 Task: Look for properties with dishwasher facilities.
Action: Mouse moved to (208, 337)
Screenshot: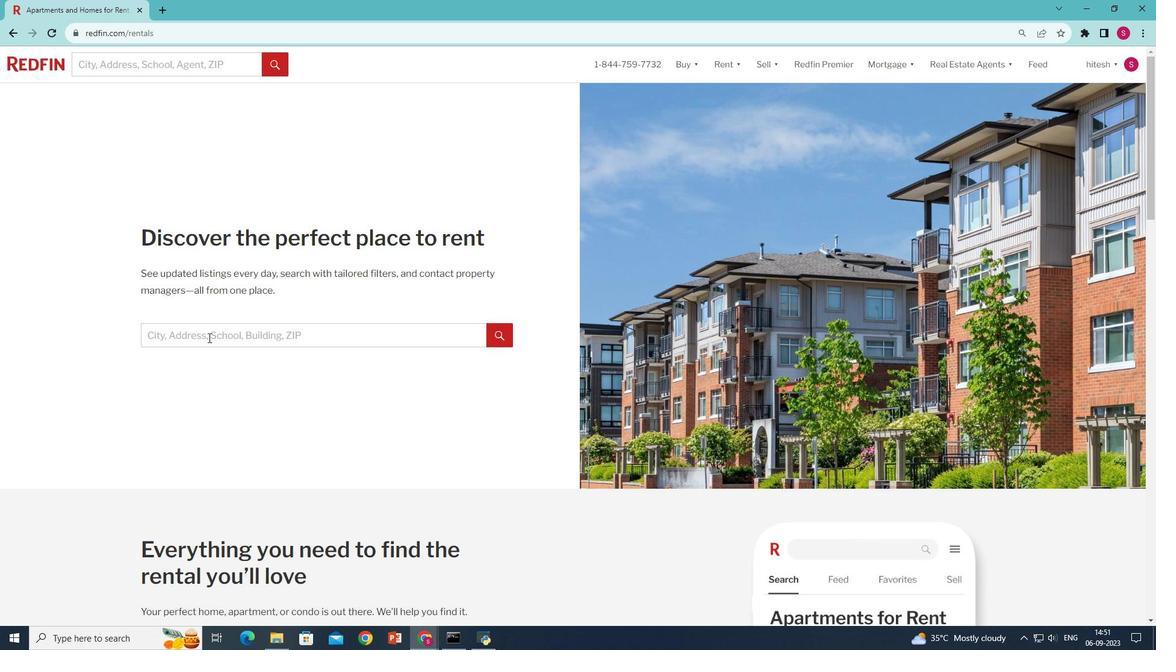 
Action: Mouse pressed left at (208, 337)
Screenshot: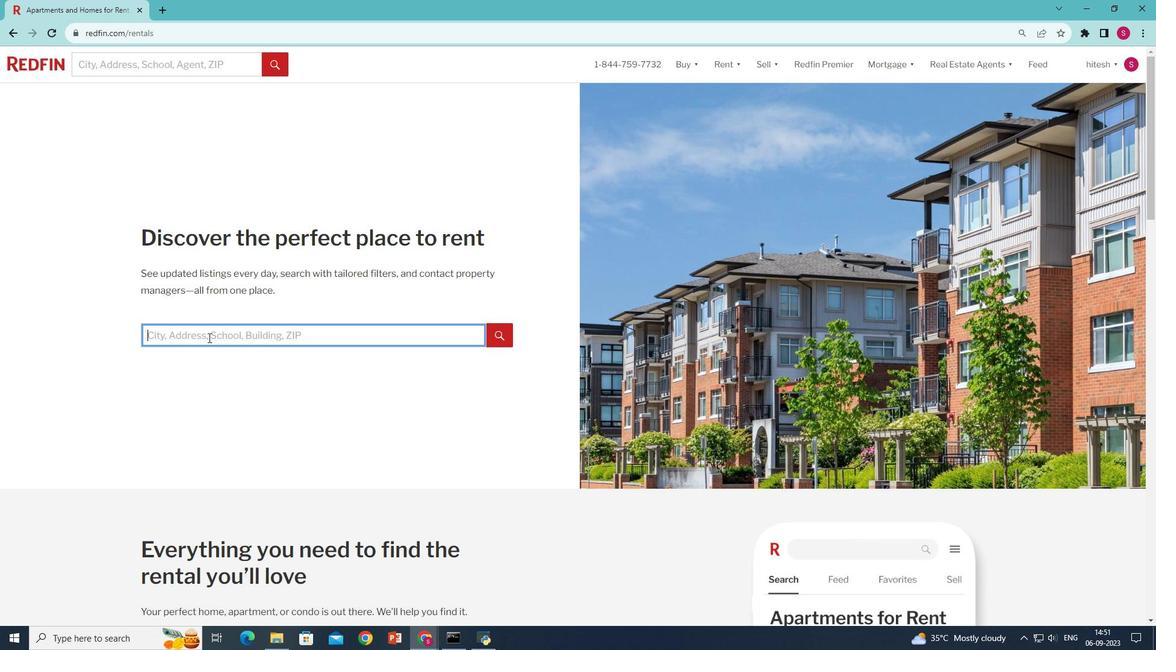 
Action: Key pressed <Key.shift><Key.shift><Key.shift><Key.shift><Key.shift><Key.shift><Key.shift><Key.shift><Key.shift><Key.shift><Key.shift><Key.shift>New<Key.space><Key.shift>Yor,<Key.space><Key.caps_lock>NY,USA
Screenshot: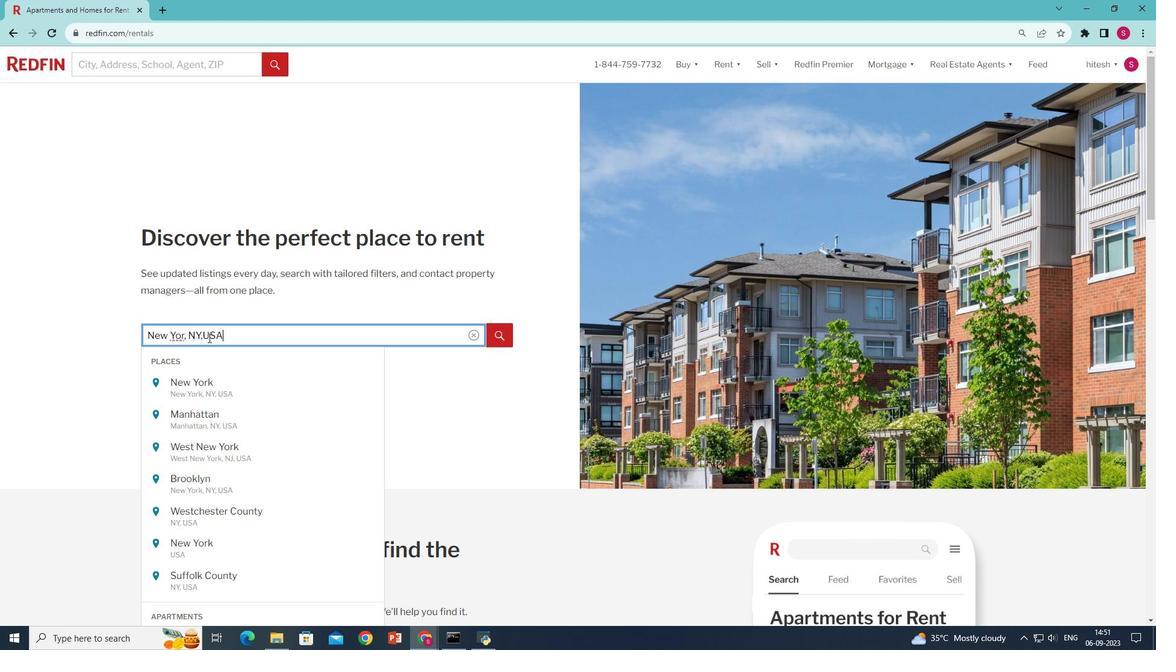 
Action: Mouse moved to (183, 334)
Screenshot: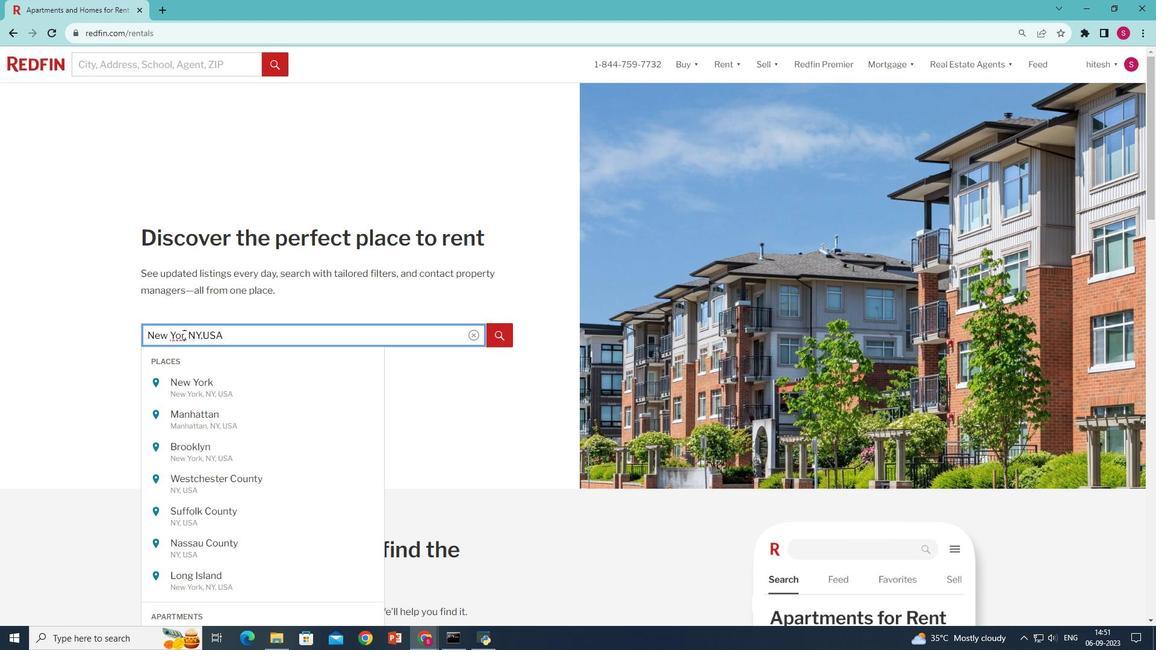 
Action: Mouse pressed left at (183, 334)
Screenshot: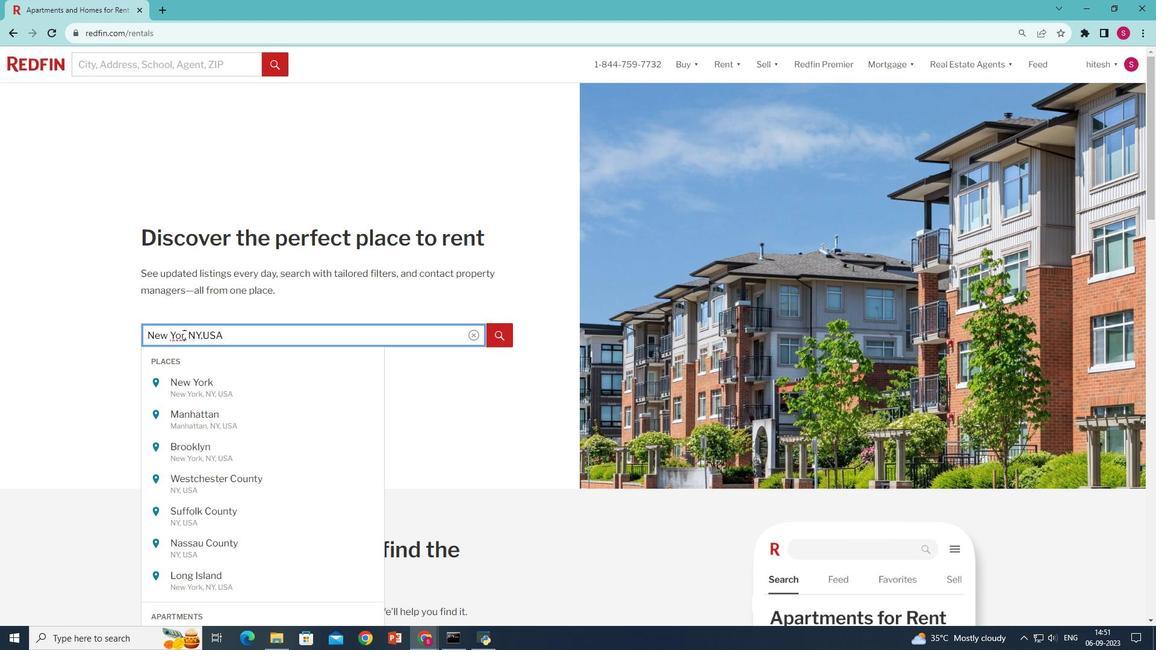 
Action: Key pressed K
Screenshot: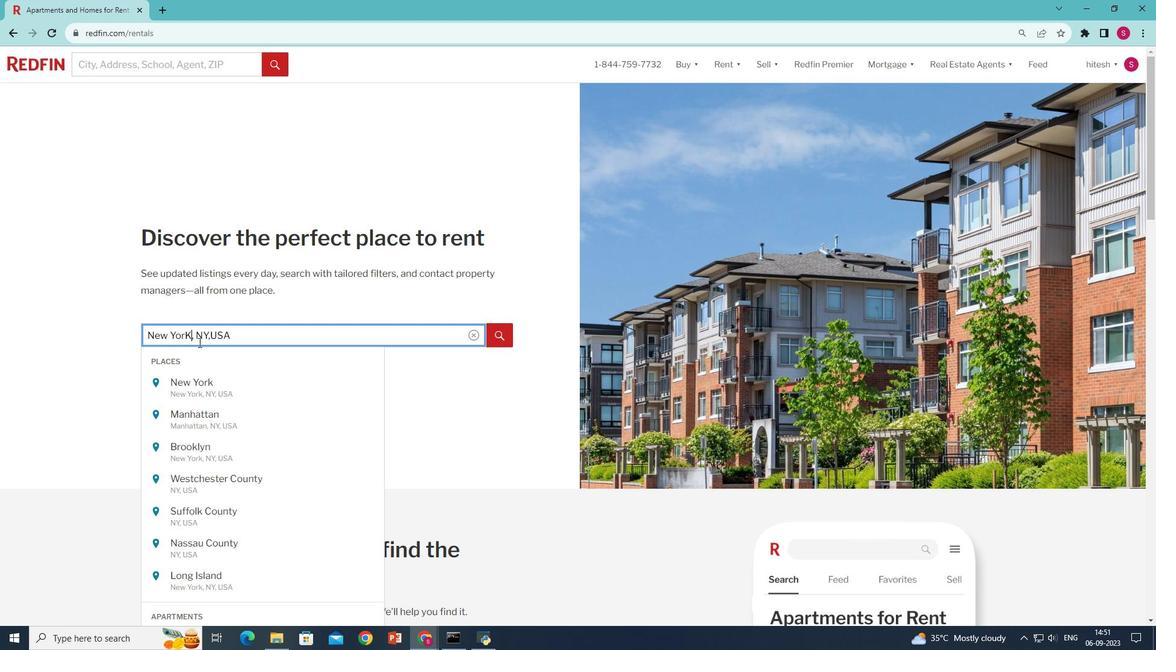 
Action: Mouse moved to (499, 337)
Screenshot: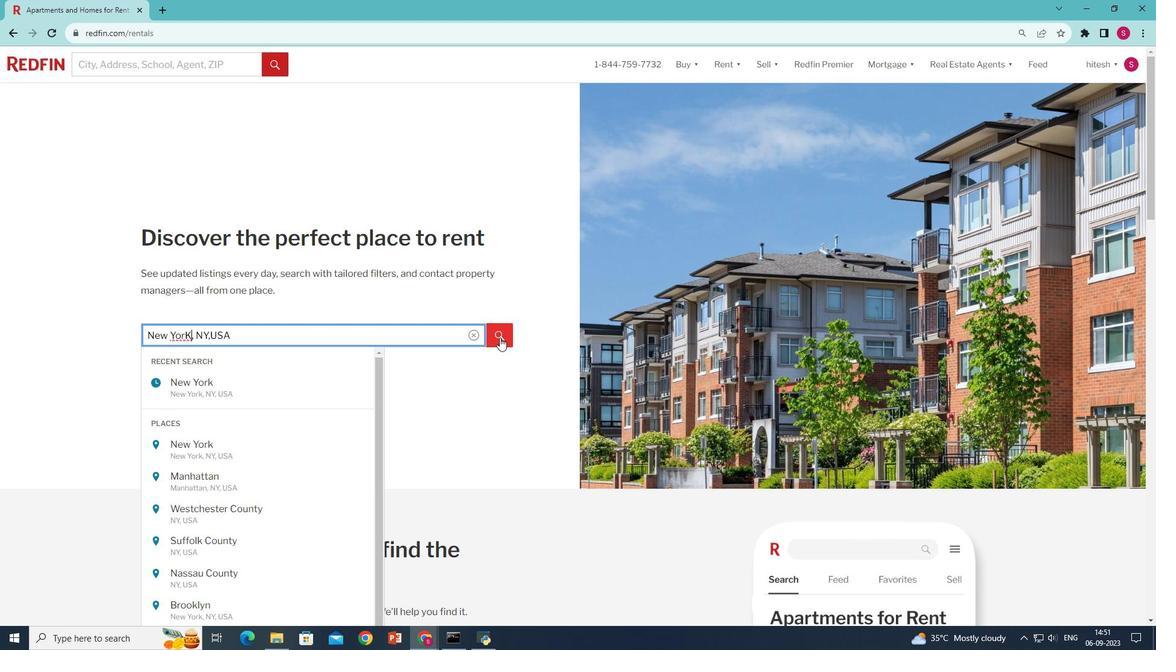
Action: Mouse pressed left at (499, 337)
Screenshot: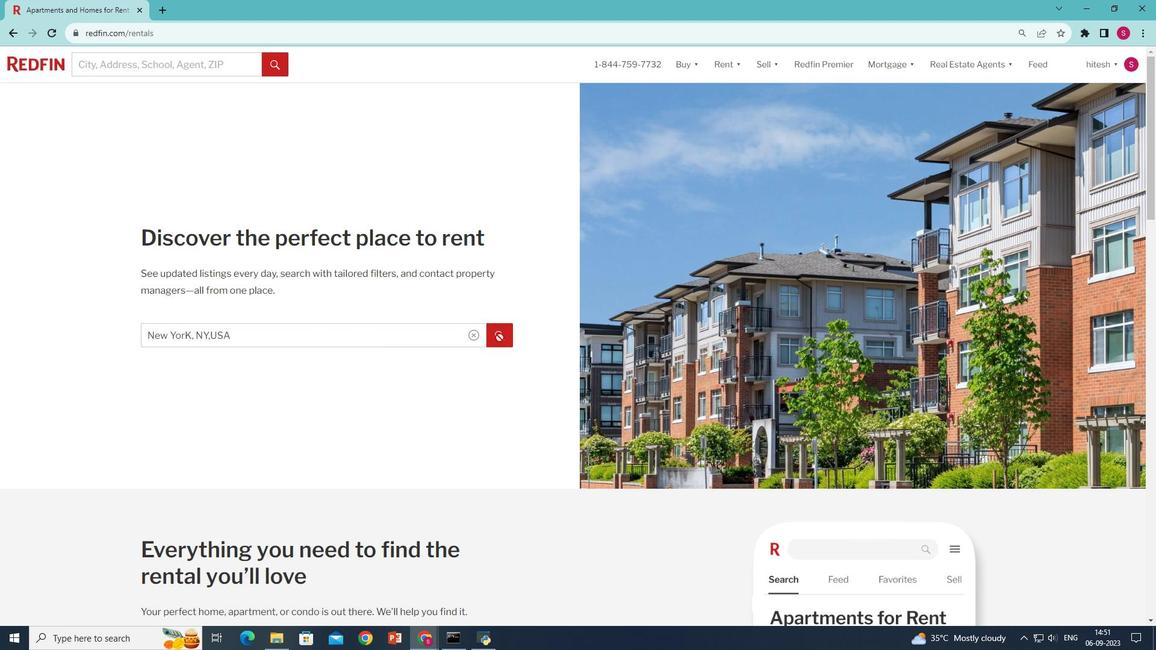 
Action: Mouse moved to (337, 149)
Screenshot: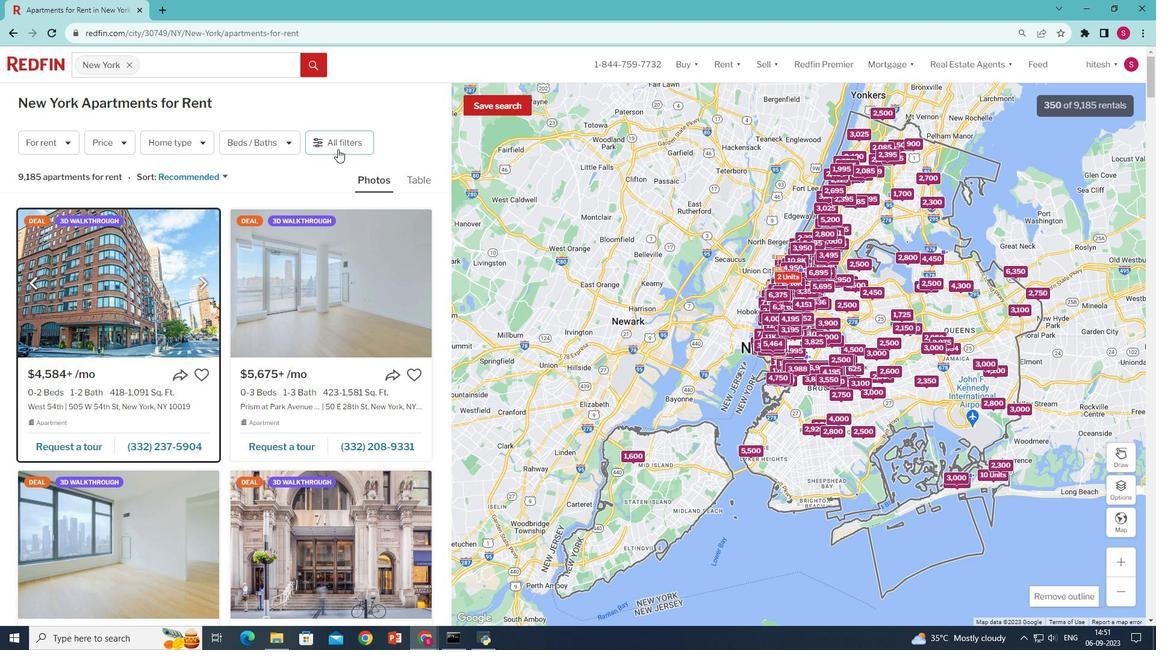
Action: Mouse pressed left at (337, 149)
Screenshot: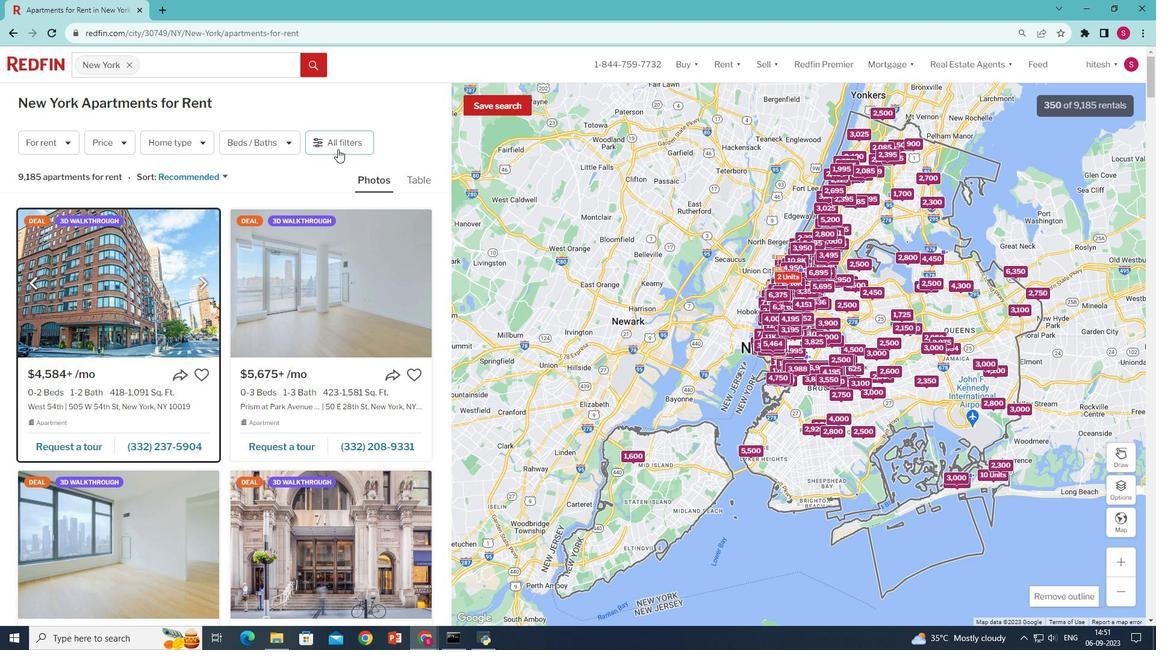 
Action: Mouse scrolled (337, 148) with delta (0, 0)
Screenshot: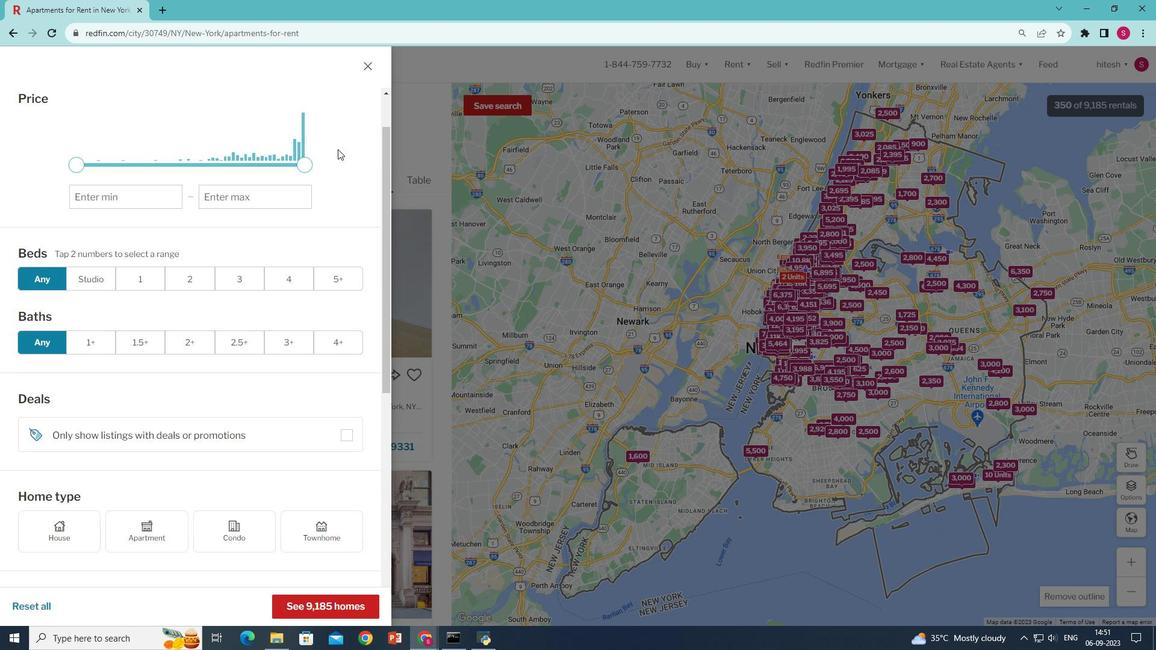 
Action: Mouse scrolled (337, 148) with delta (0, 0)
Screenshot: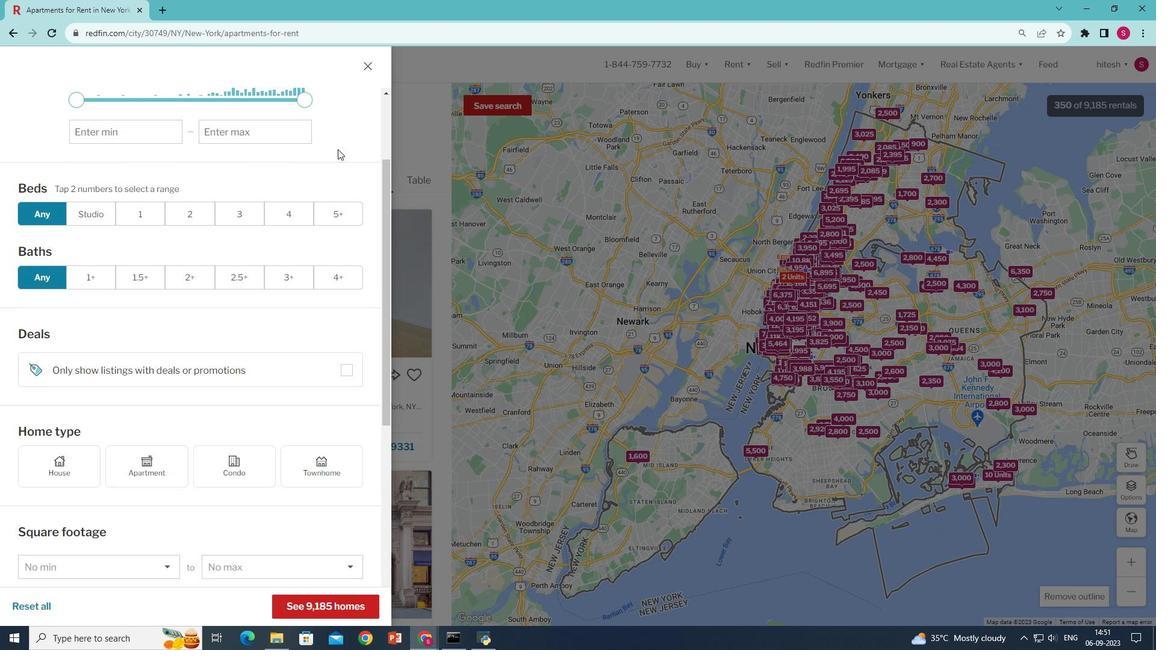 
Action: Mouse scrolled (337, 148) with delta (0, 0)
Screenshot: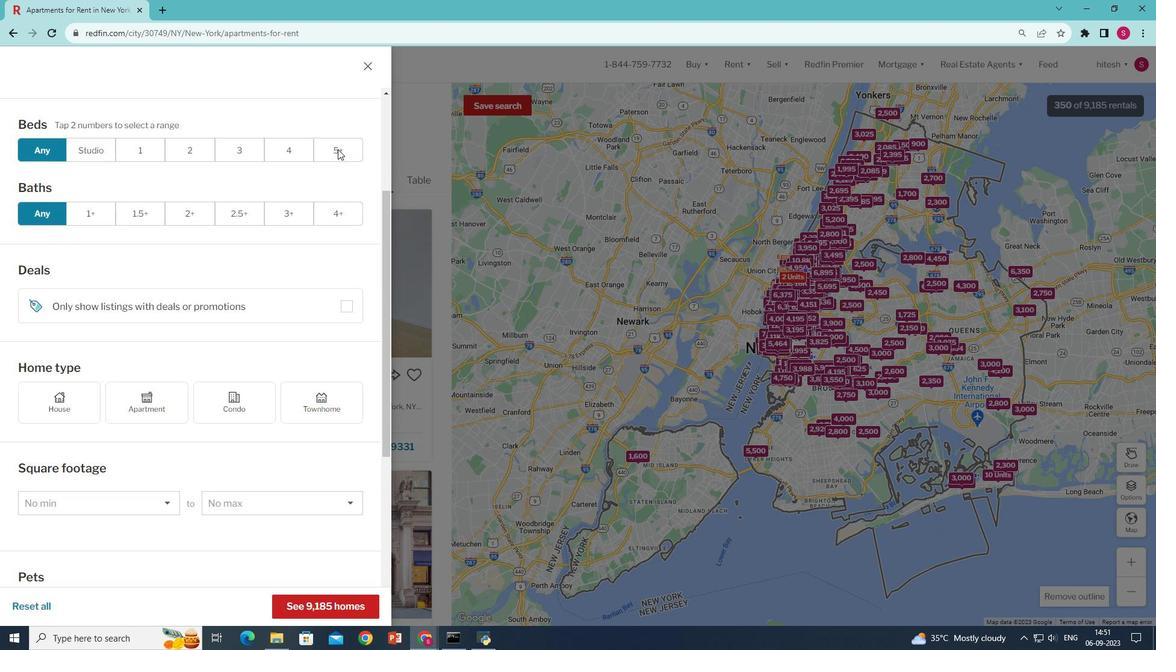 
Action: Mouse scrolled (337, 148) with delta (0, 0)
Screenshot: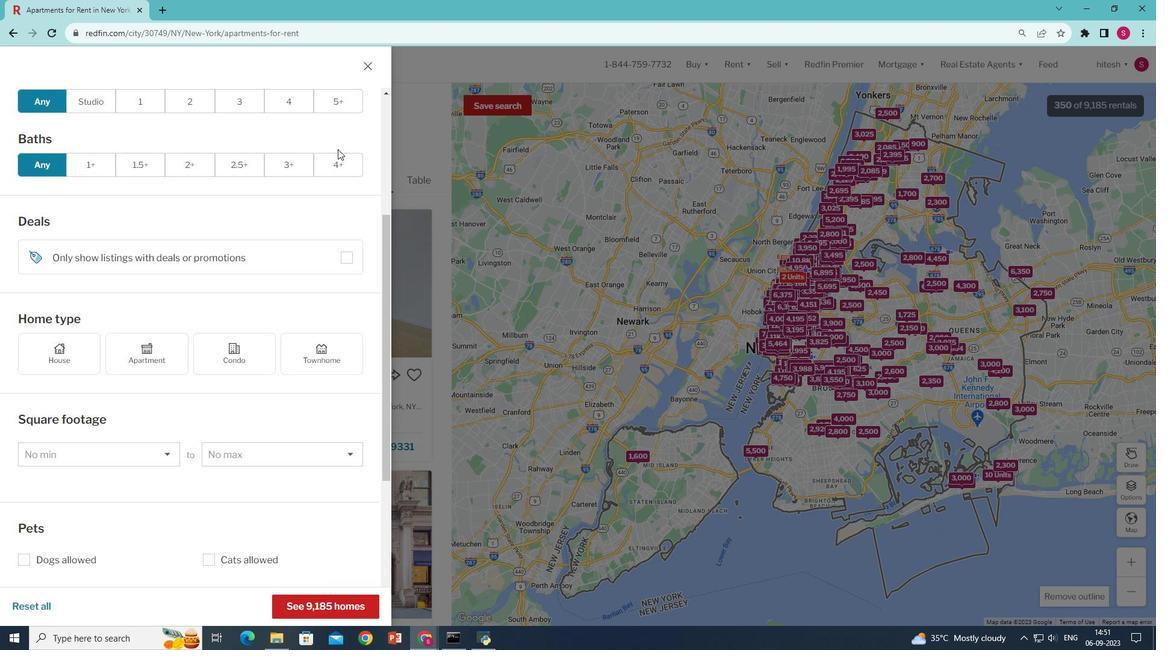 
Action: Mouse scrolled (337, 148) with delta (0, 0)
Screenshot: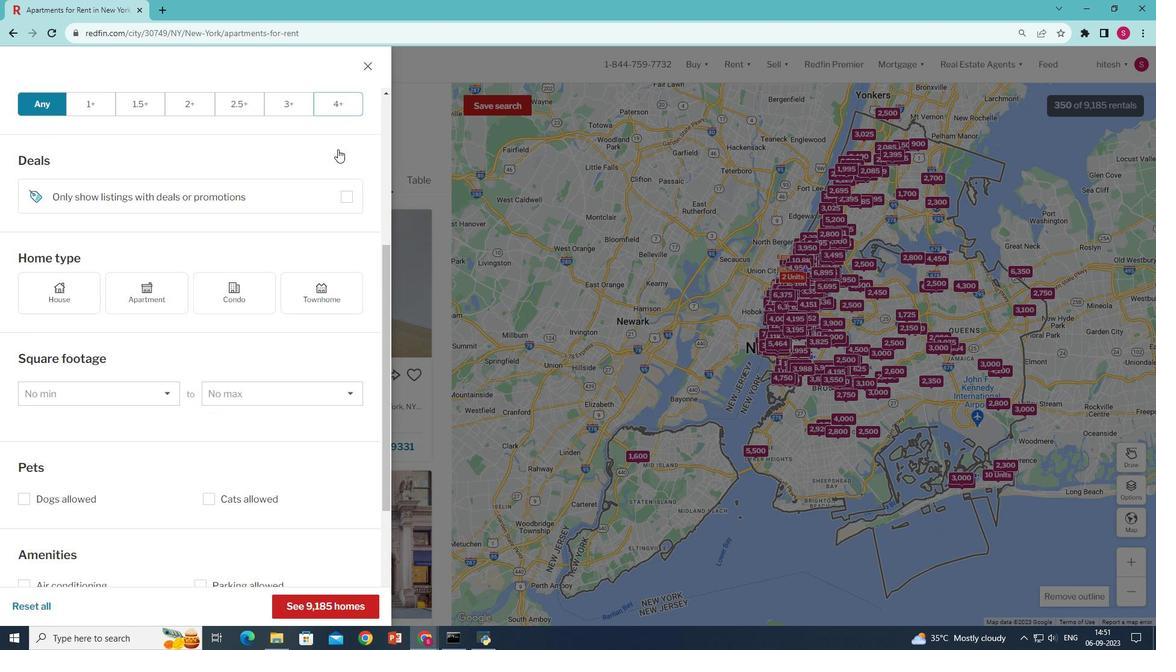 
Action: Mouse scrolled (337, 148) with delta (0, 0)
Screenshot: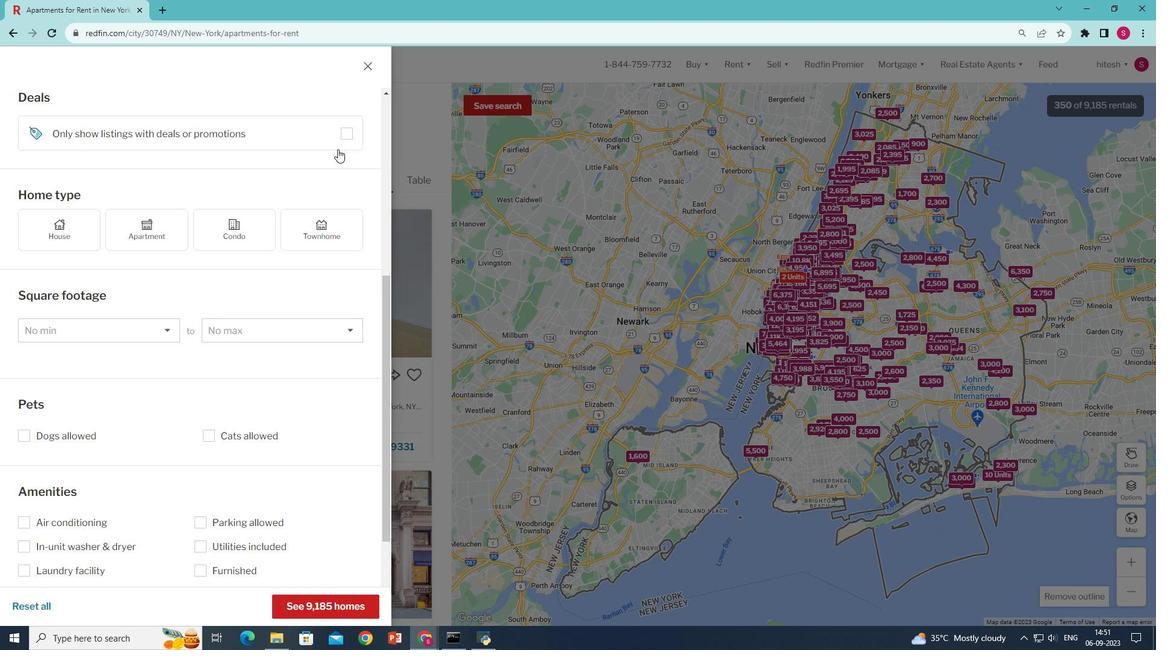
Action: Mouse scrolled (337, 148) with delta (0, 0)
Screenshot: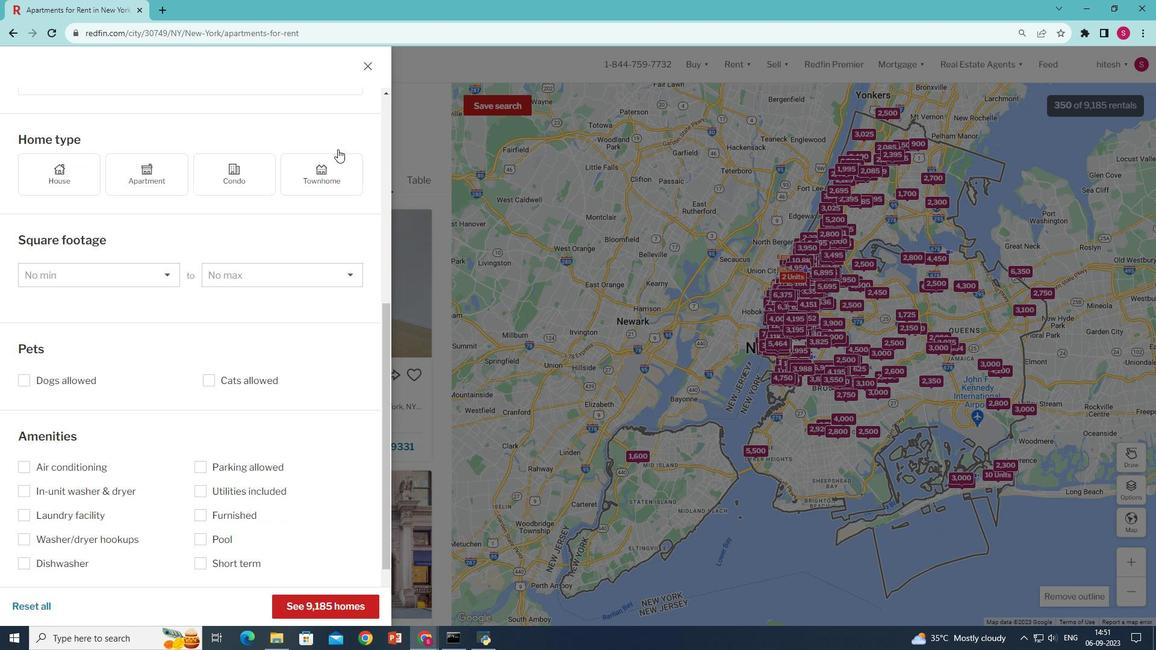
Action: Mouse scrolled (337, 148) with delta (0, 0)
Screenshot: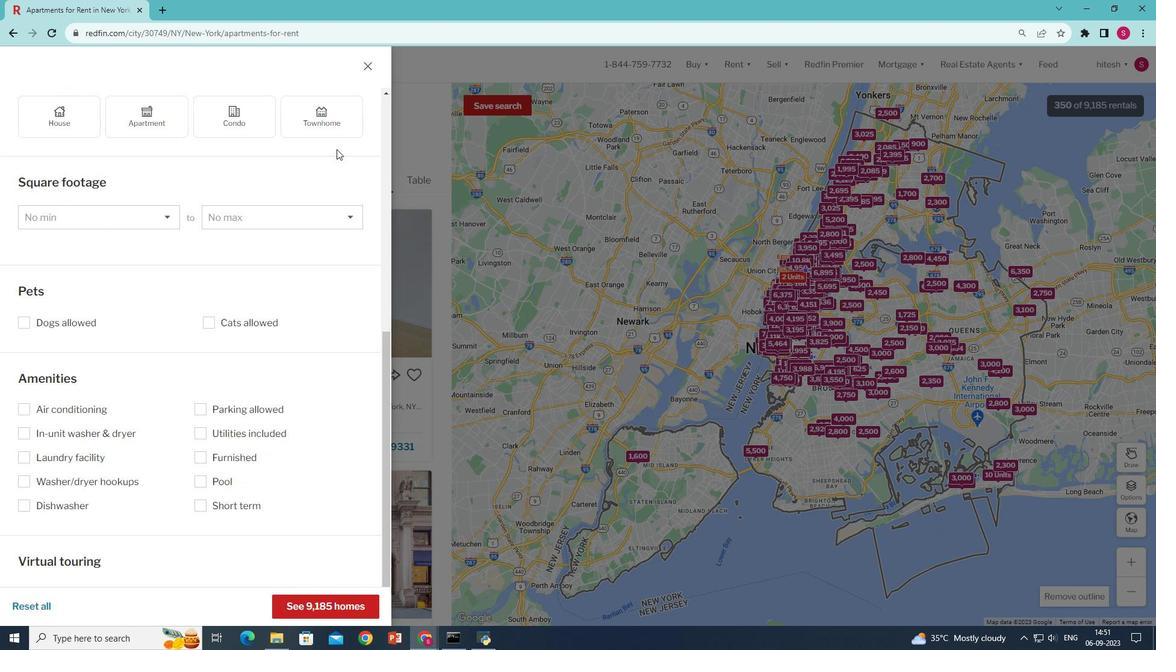 
Action: Mouse scrolled (337, 148) with delta (0, 0)
Screenshot: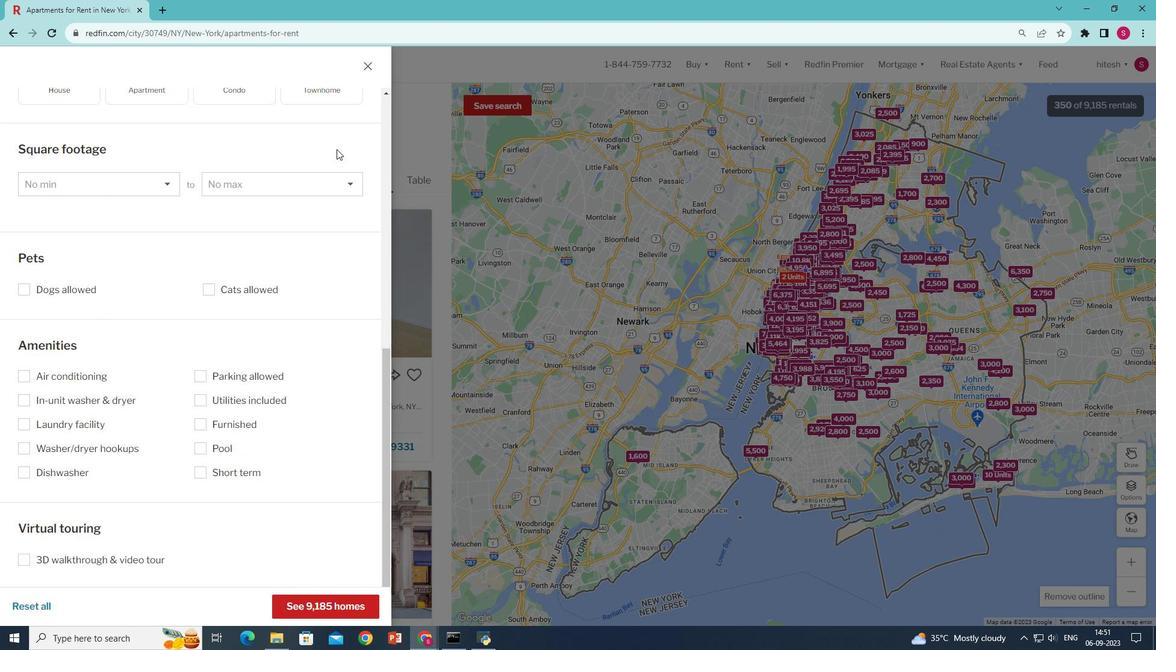 
Action: Mouse moved to (336, 149)
Screenshot: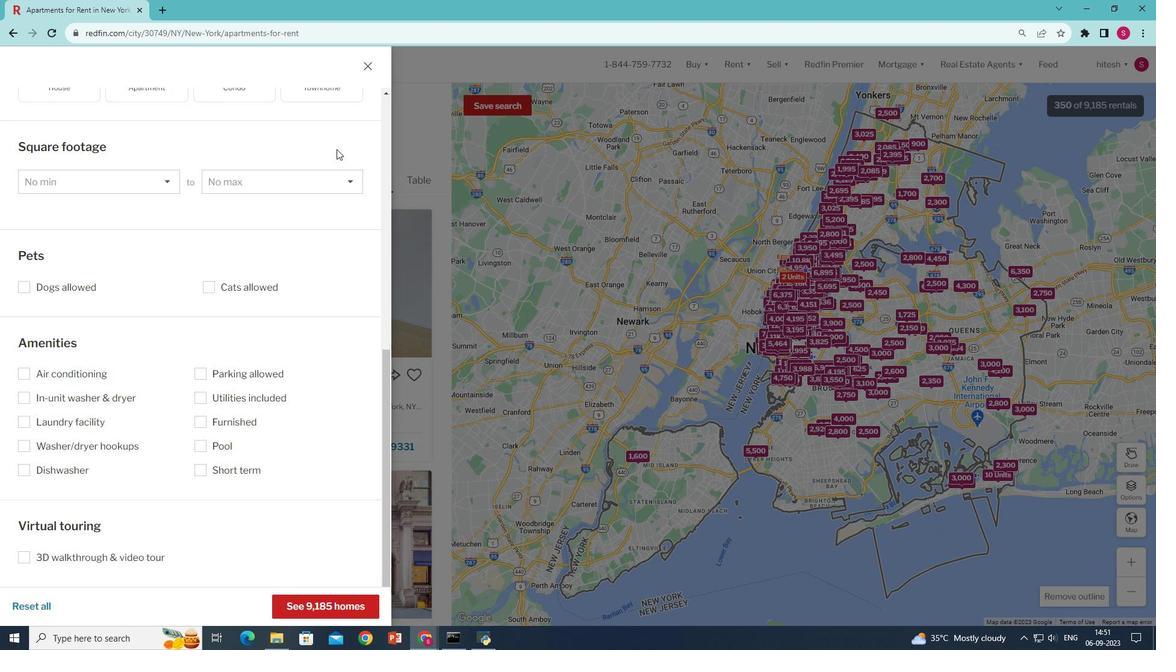 
Action: Mouse scrolled (336, 148) with delta (0, 0)
Screenshot: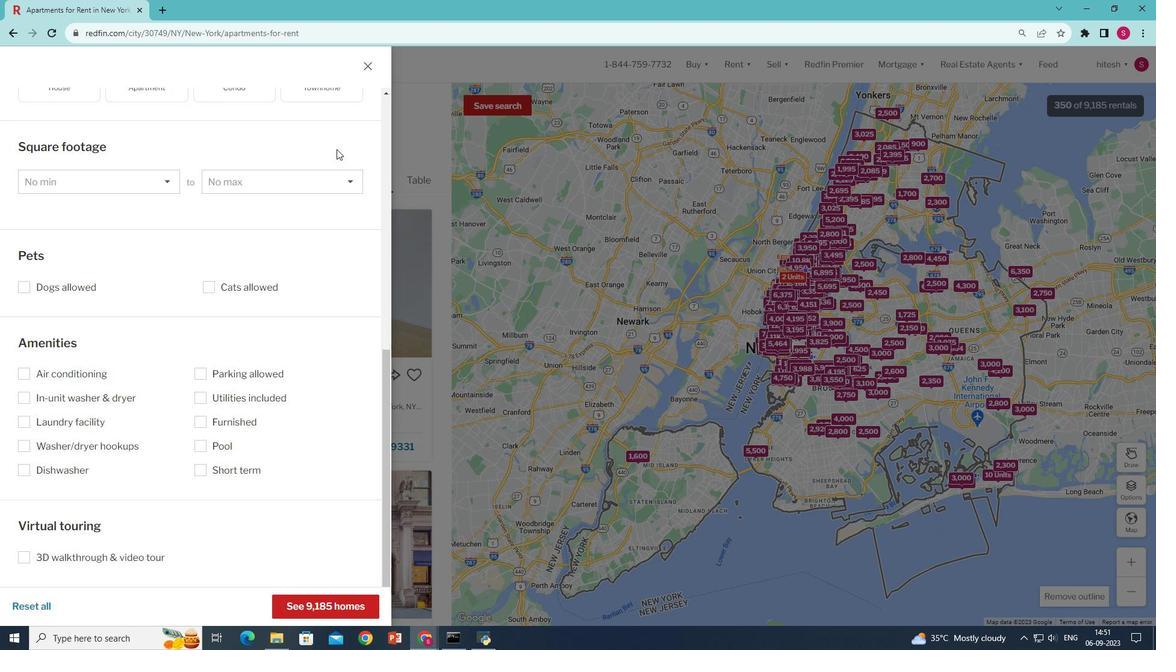 
Action: Mouse scrolled (336, 148) with delta (0, 0)
Screenshot: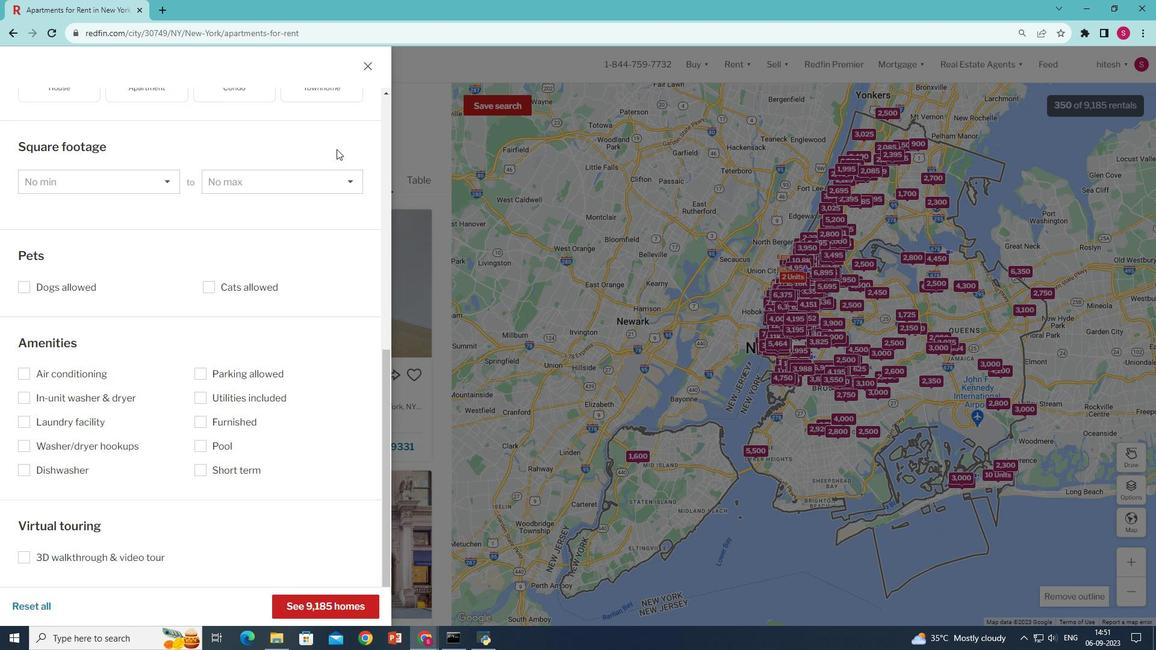 
Action: Mouse moved to (25, 469)
Screenshot: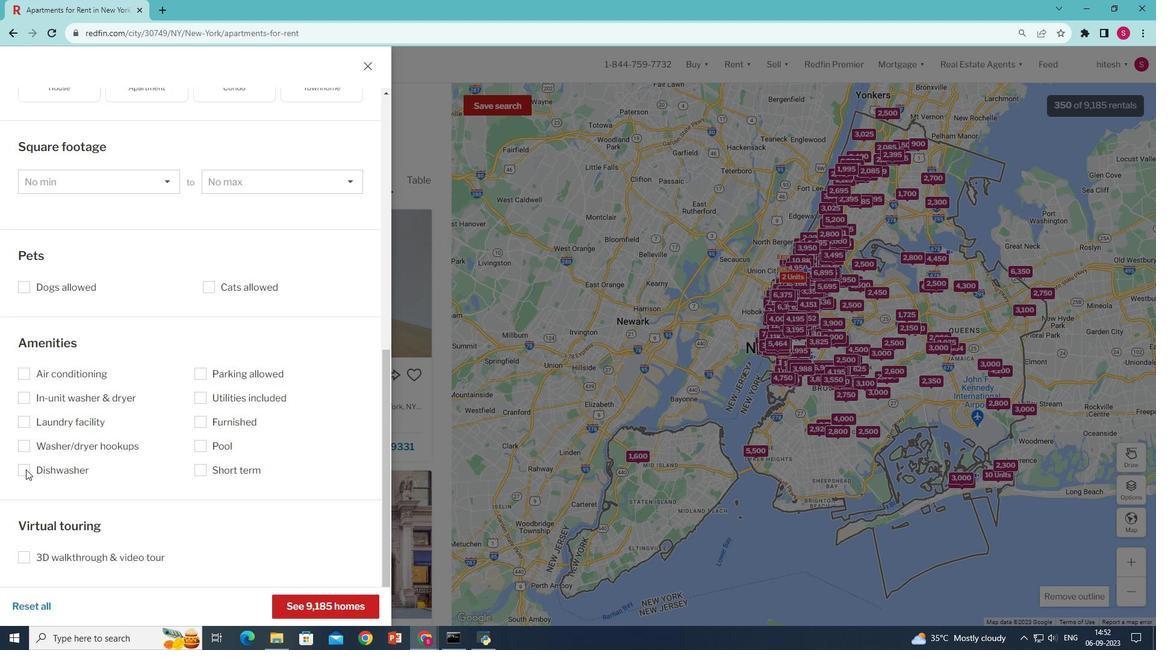 
Action: Mouse pressed left at (25, 469)
Screenshot: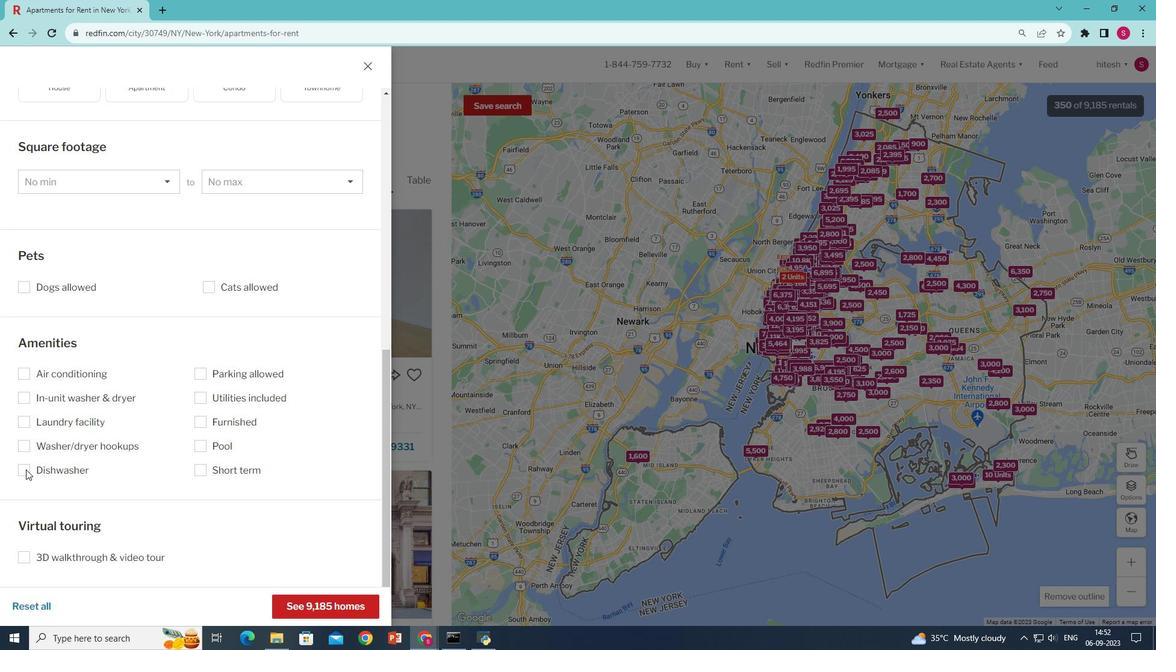 
Action: Mouse moved to (323, 602)
Screenshot: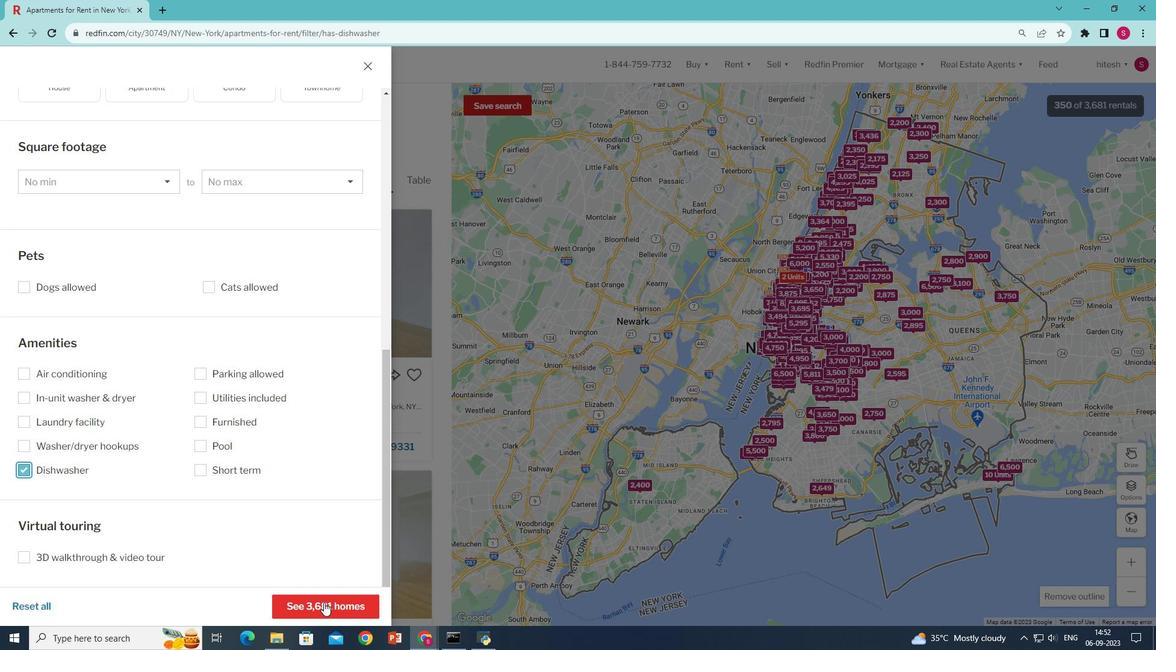 
Action: Mouse pressed left at (323, 602)
Screenshot: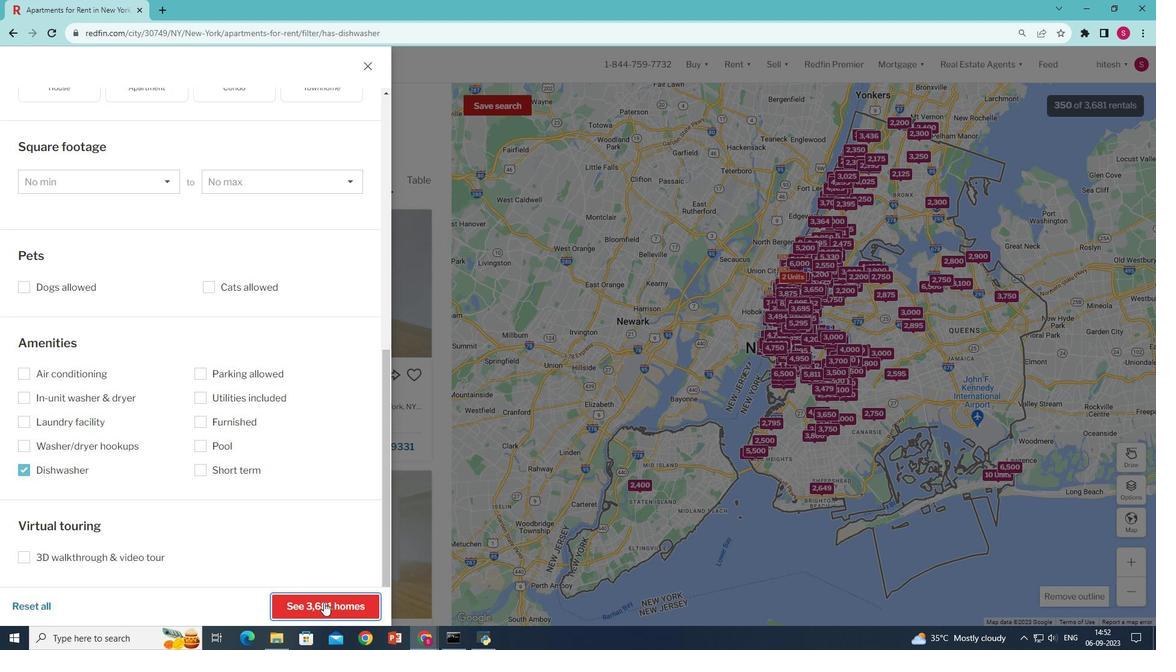 
Action: Mouse moved to (282, 465)
Screenshot: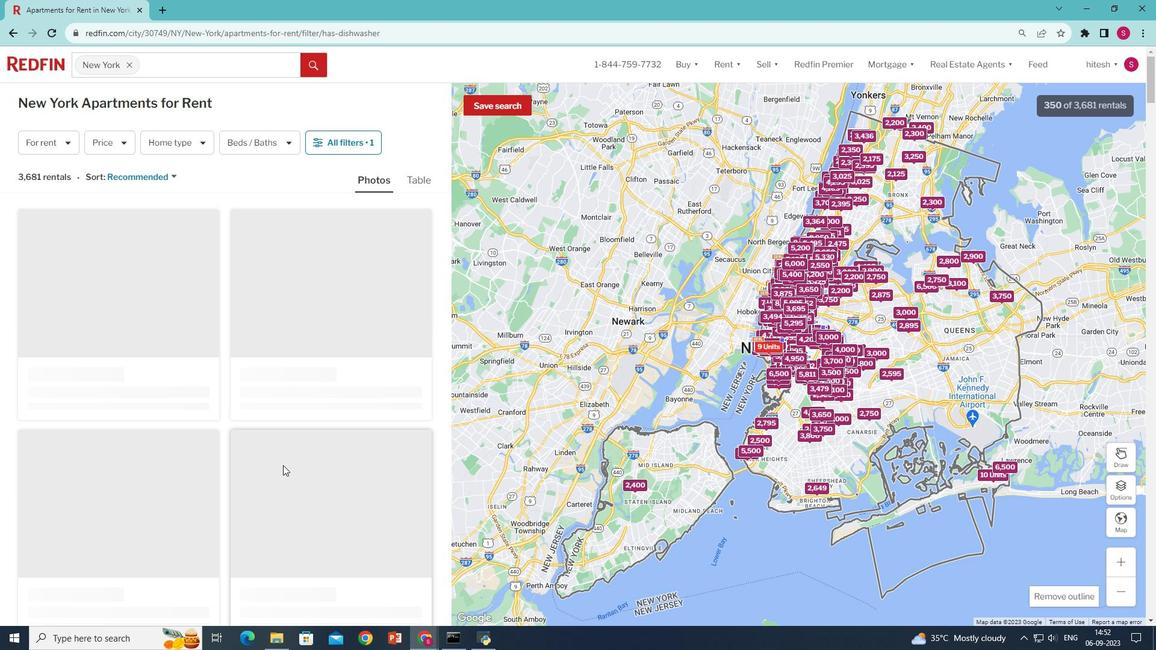 
Action: Mouse scrolled (282, 464) with delta (0, 0)
Screenshot: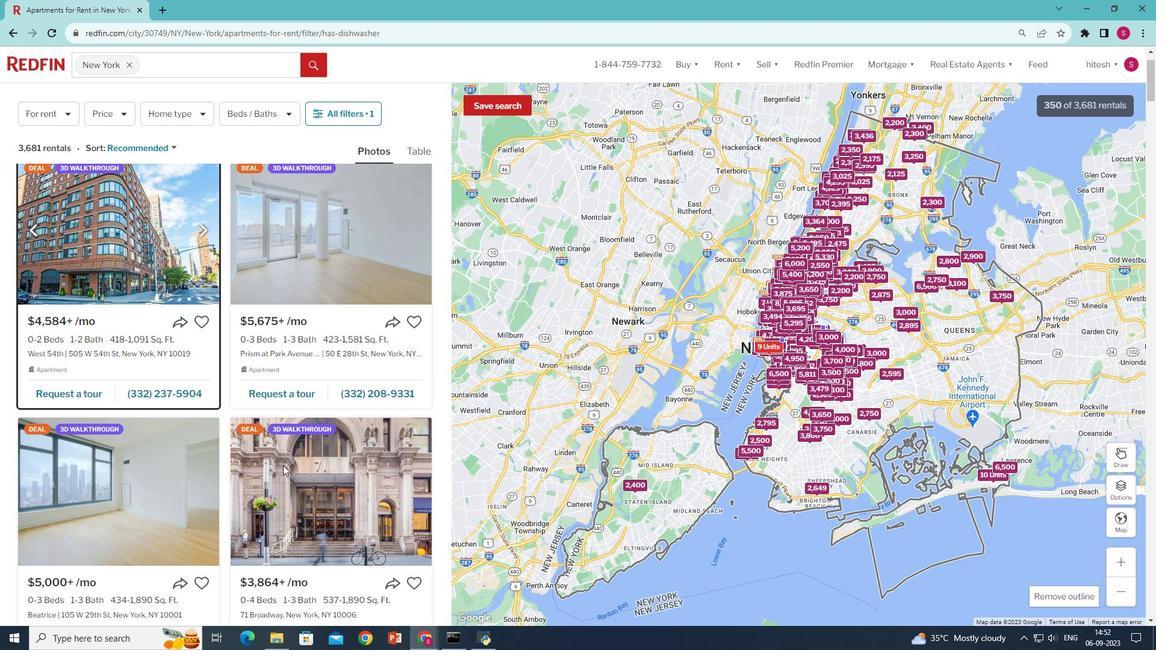 
Action: Mouse scrolled (282, 464) with delta (0, 0)
Screenshot: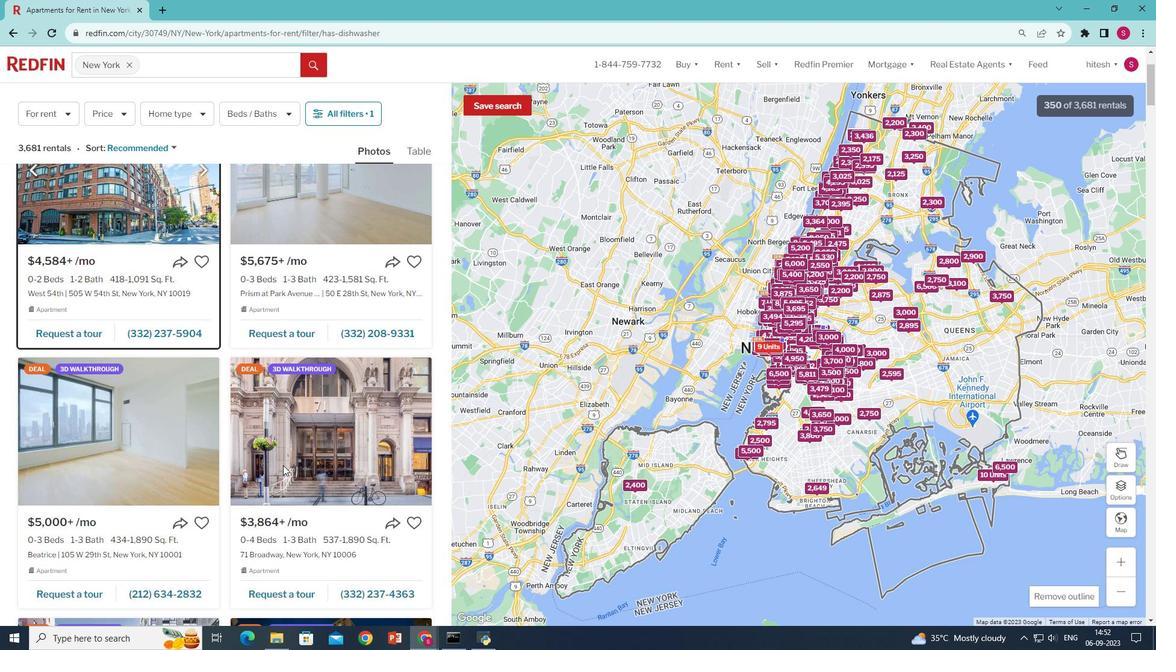 
